 Task: Look for gluten-free products in the category "Pre-Mixed Cocktails".
Action: Mouse moved to (848, 307)
Screenshot: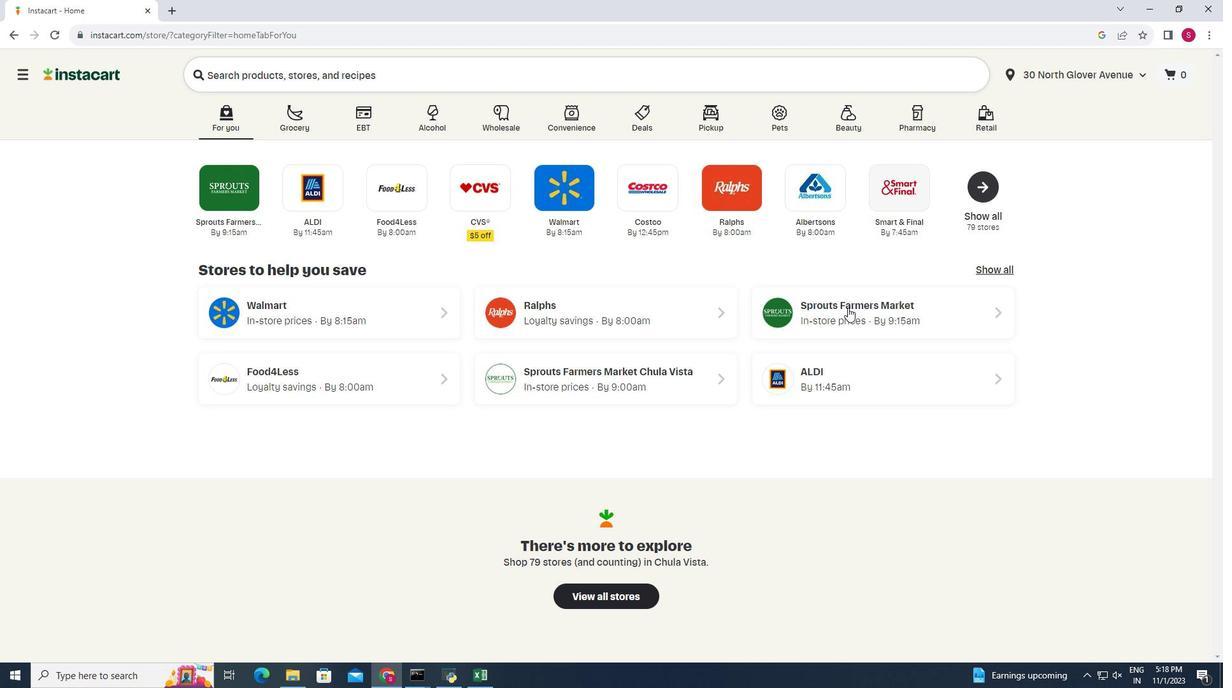 
Action: Mouse pressed left at (848, 307)
Screenshot: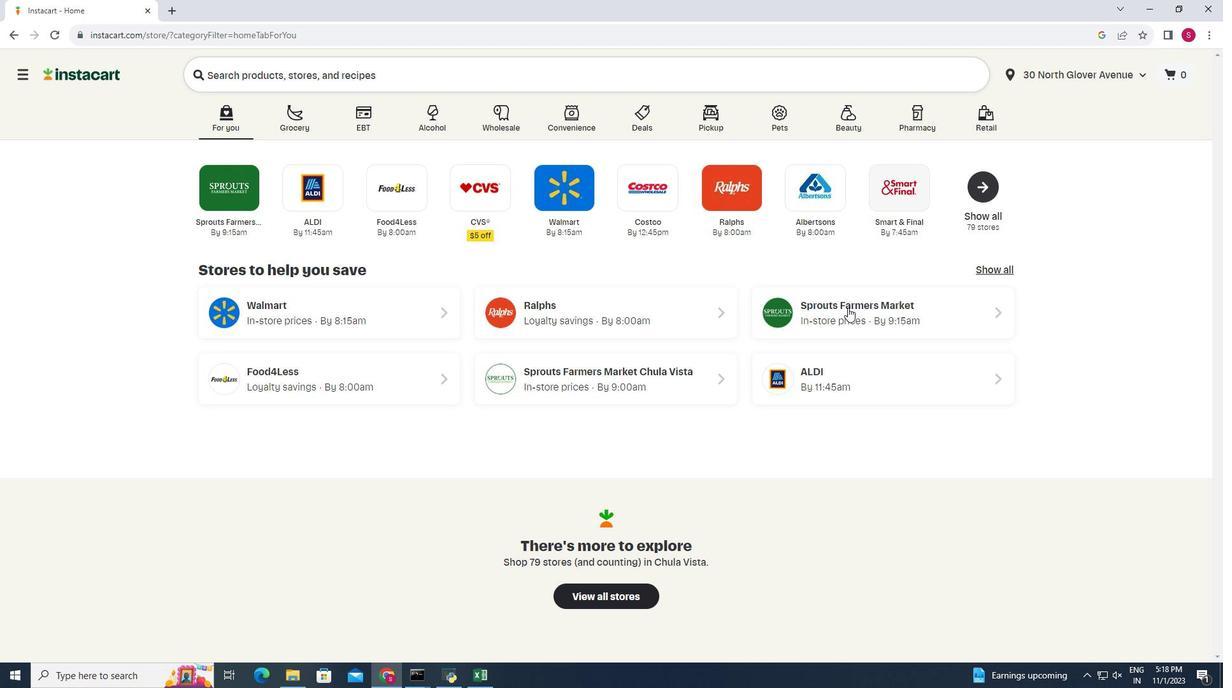 
Action: Mouse moved to (56, 627)
Screenshot: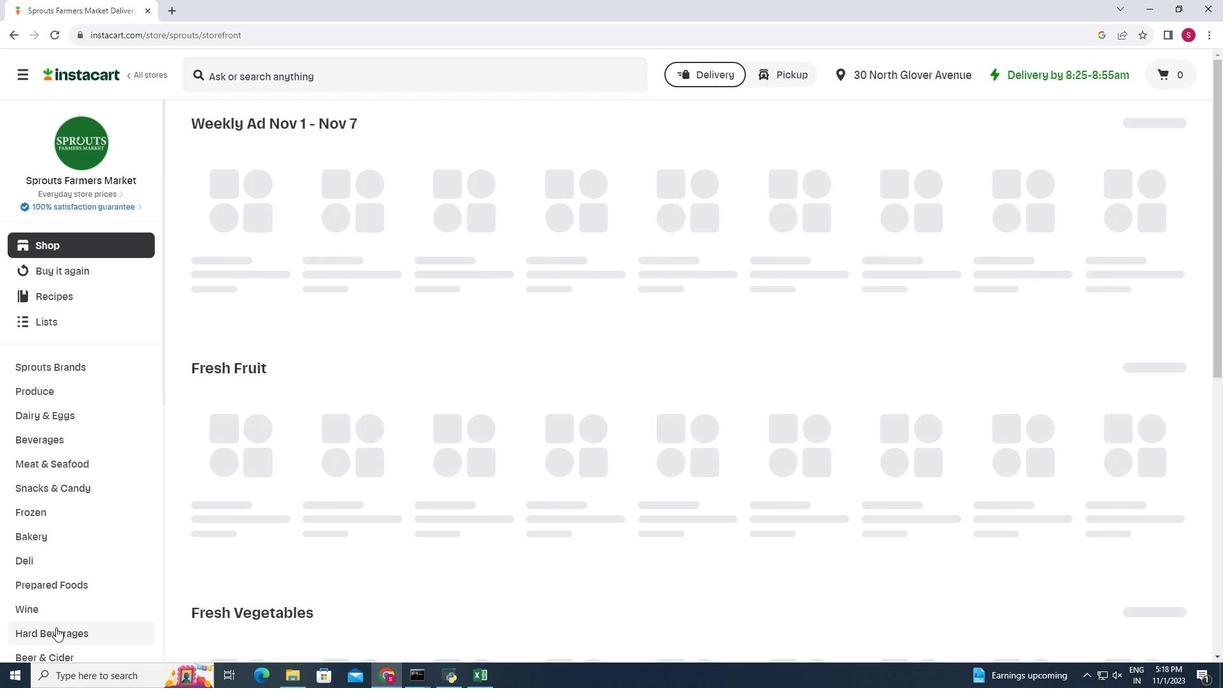 
Action: Mouse pressed left at (56, 627)
Screenshot: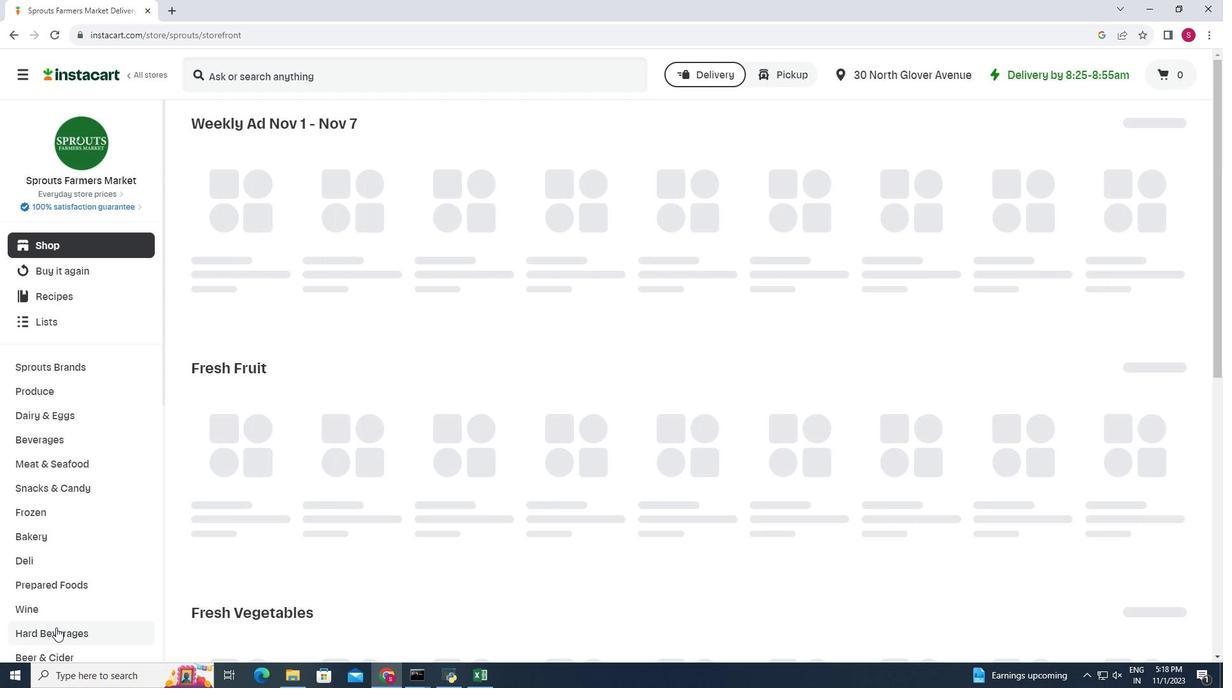 
Action: Mouse moved to (511, 157)
Screenshot: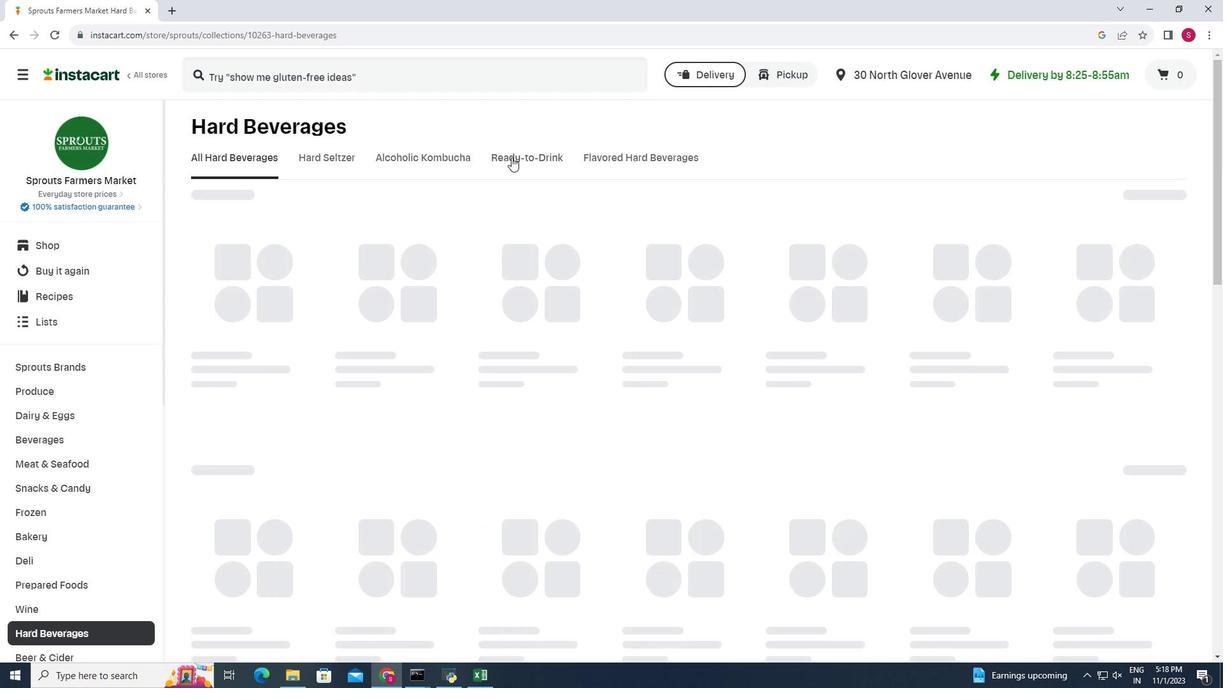
Action: Mouse pressed left at (511, 157)
Screenshot: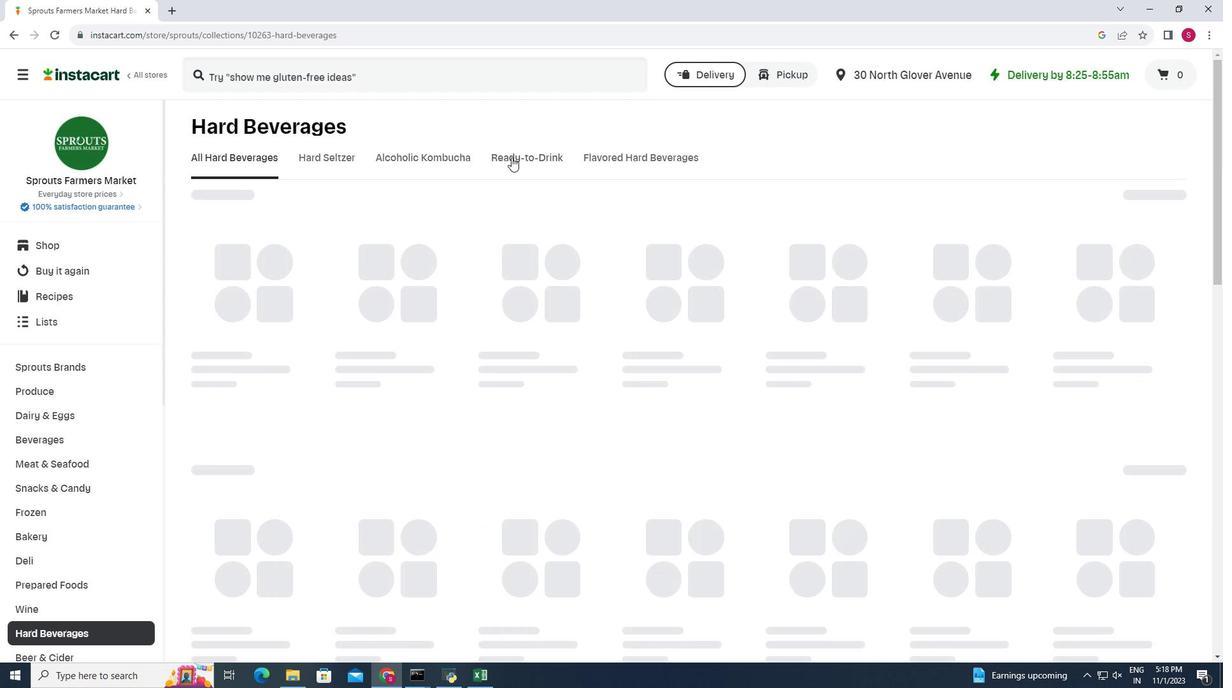 
Action: Mouse moved to (465, 193)
Screenshot: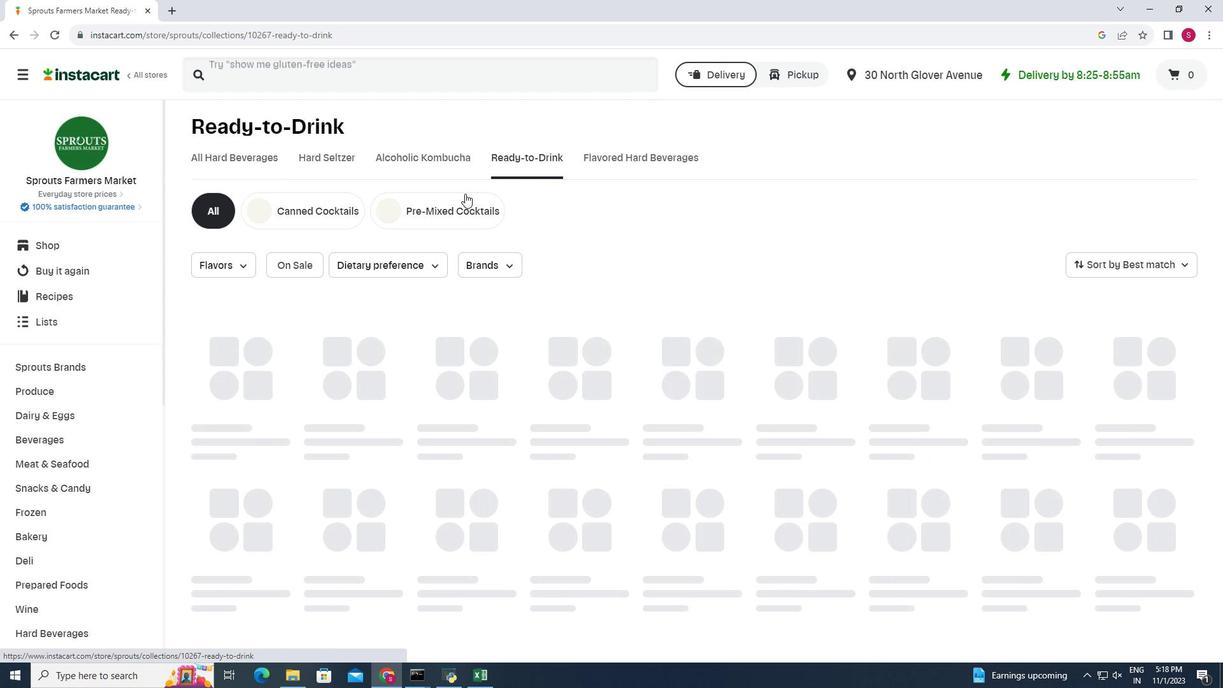 
Action: Mouse pressed left at (465, 193)
Screenshot: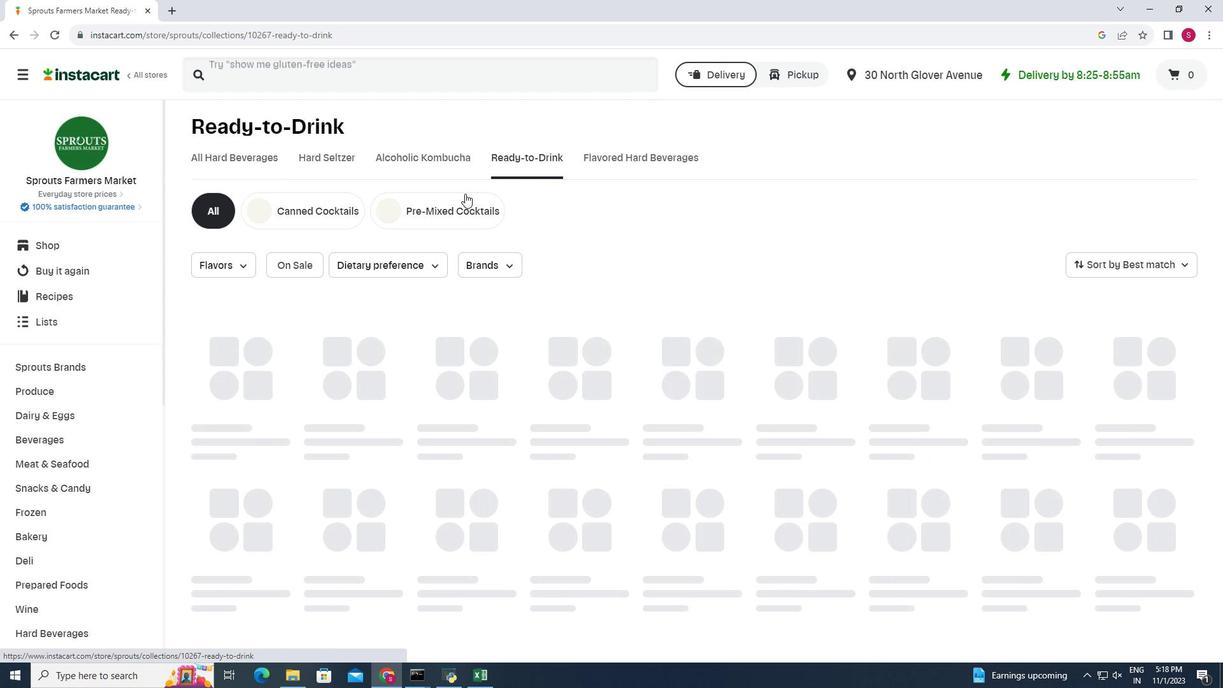 
Action: Mouse moved to (425, 264)
Screenshot: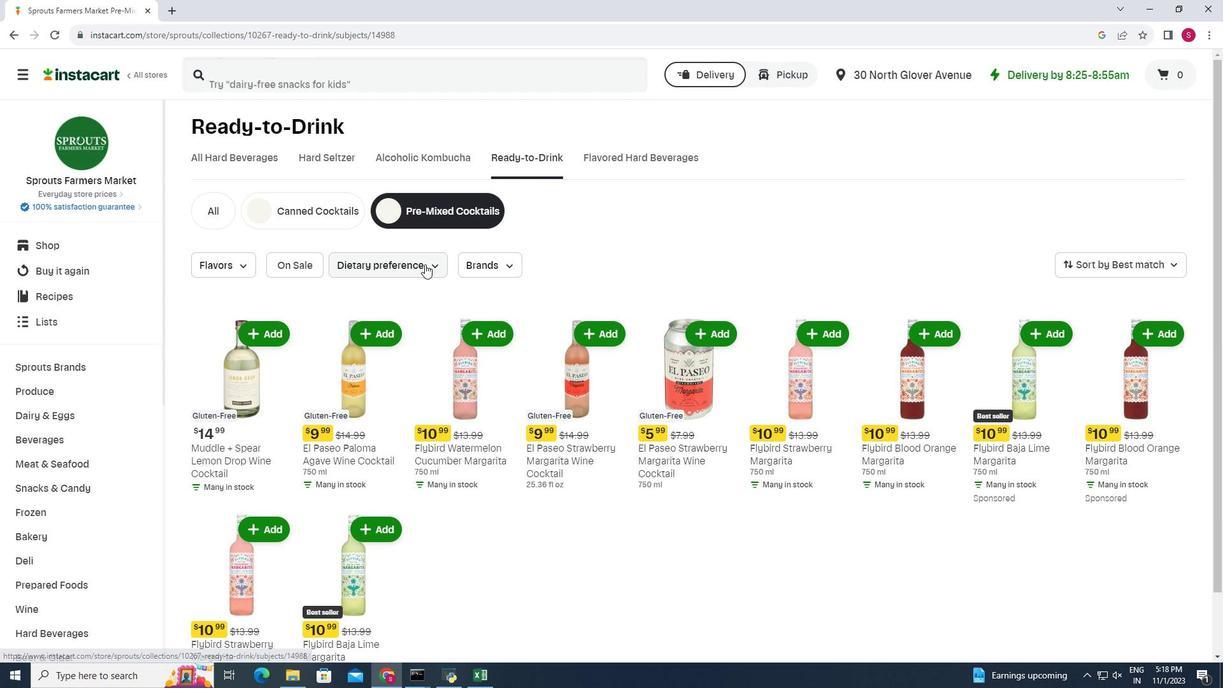
Action: Mouse pressed left at (425, 264)
Screenshot: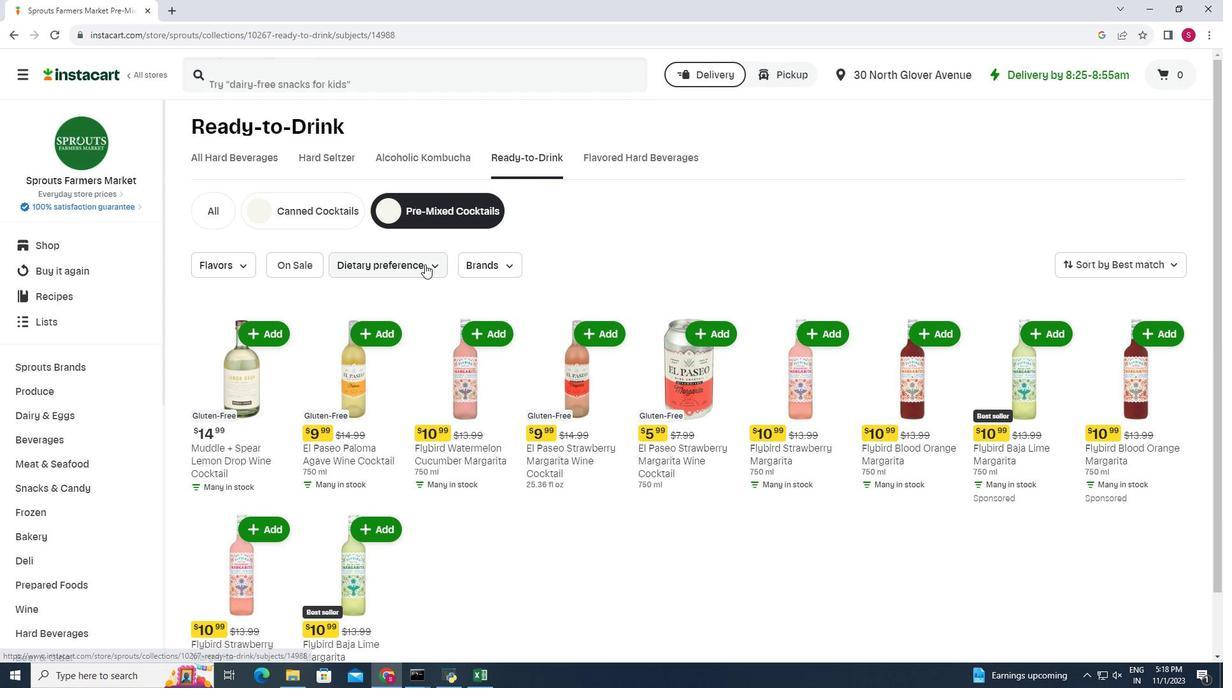 
Action: Mouse moved to (398, 304)
Screenshot: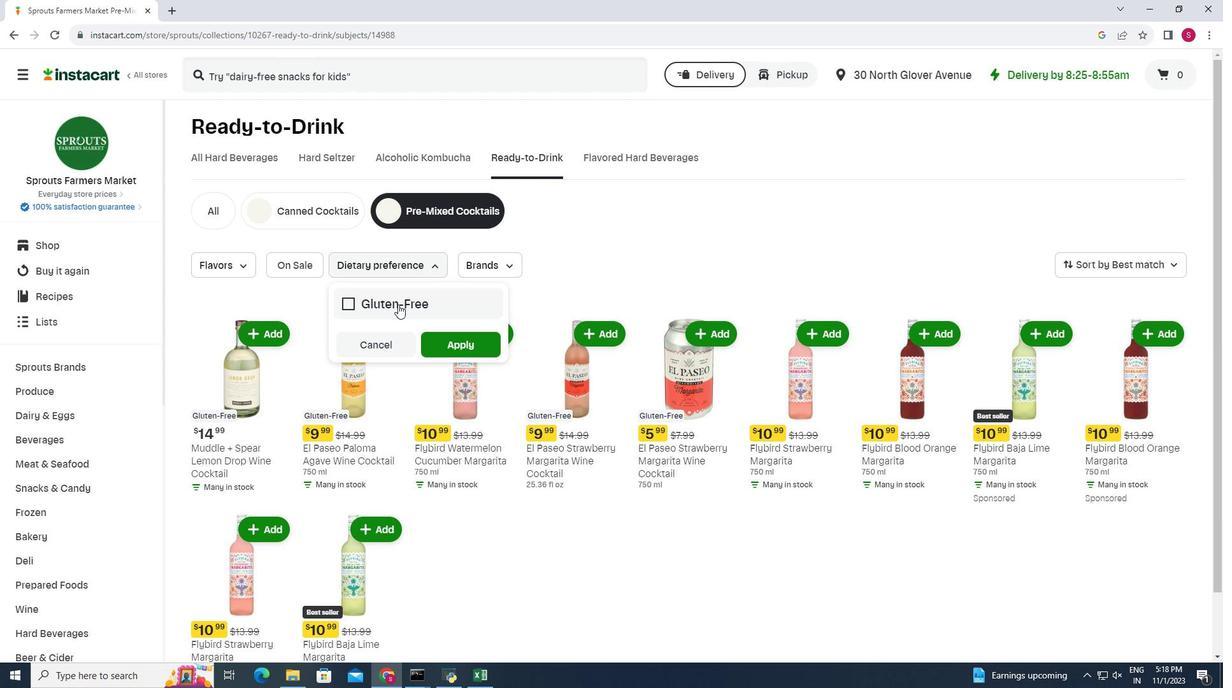 
Action: Mouse pressed left at (398, 304)
Screenshot: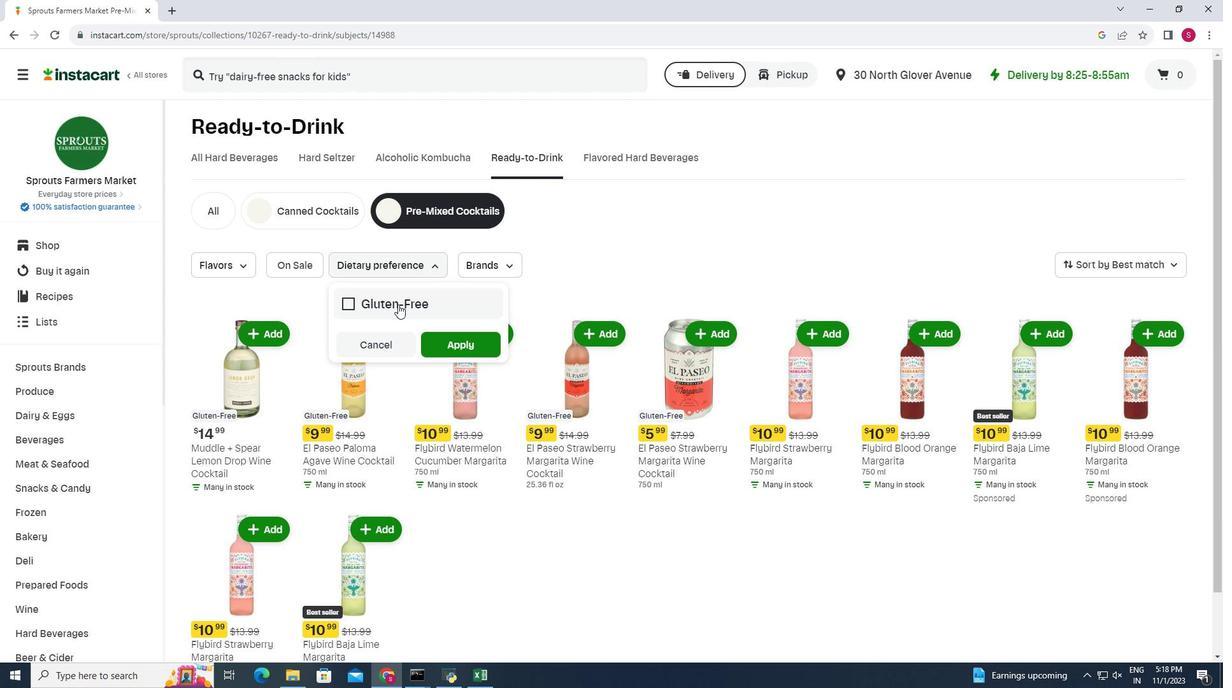 
Action: Mouse moved to (446, 344)
Screenshot: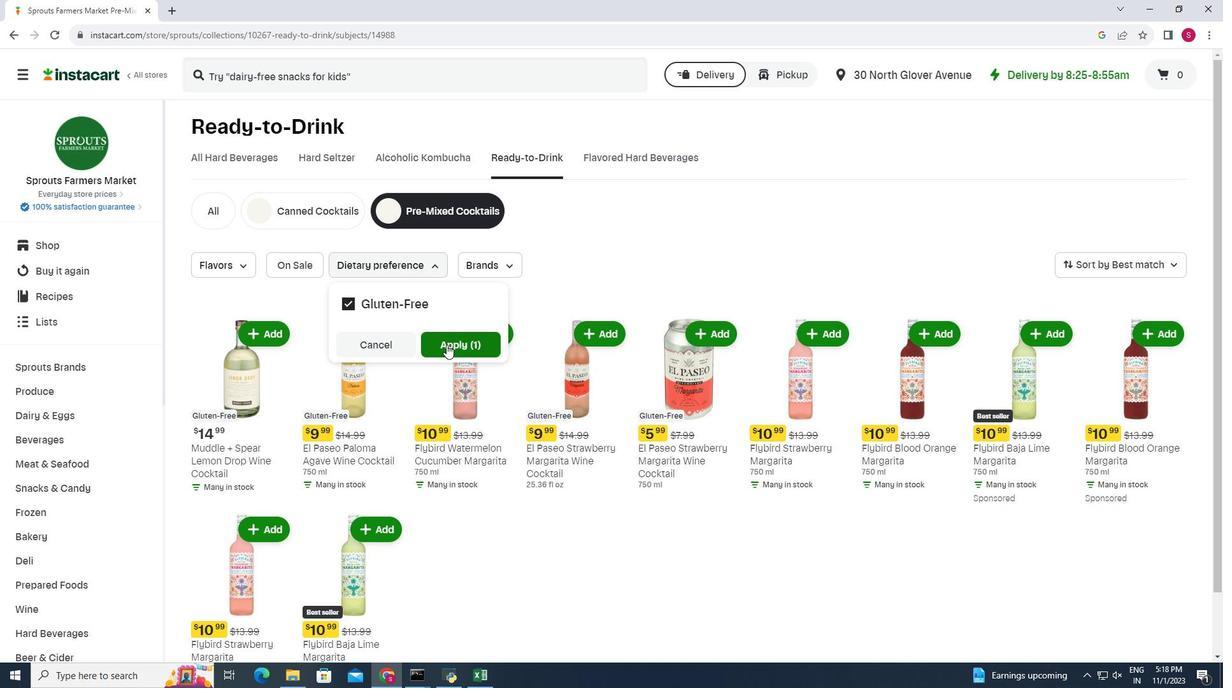 
Action: Mouse pressed left at (446, 344)
Screenshot: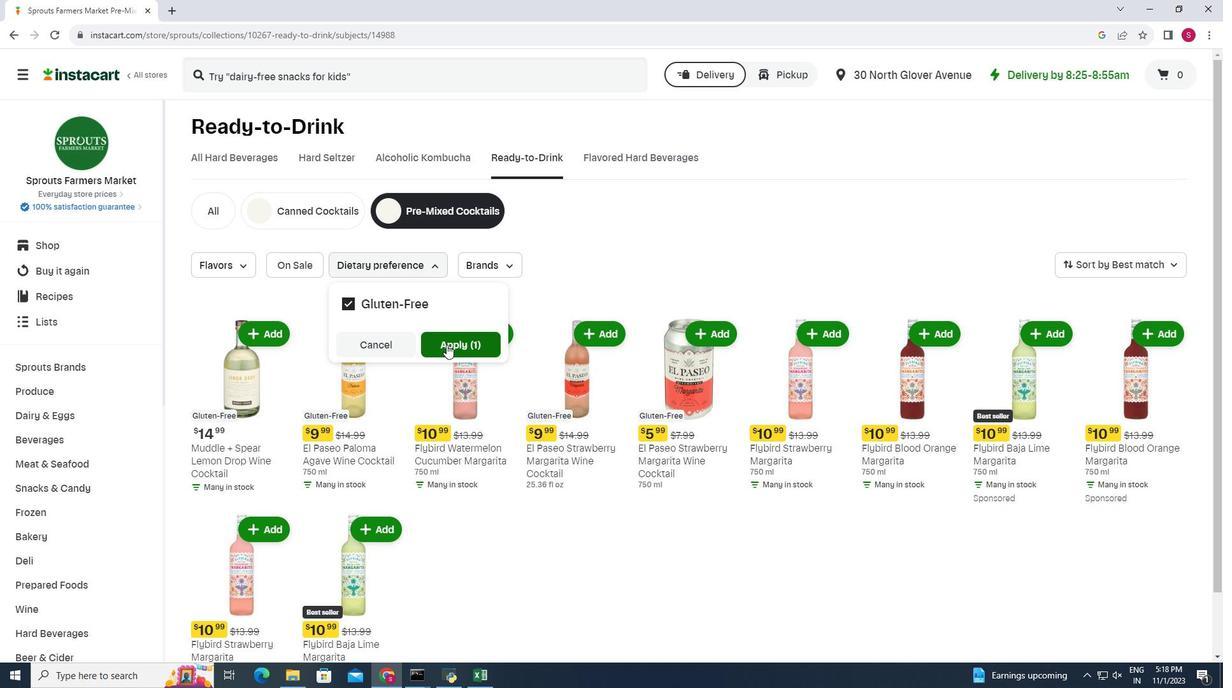 
Action: Mouse moved to (616, 305)
Screenshot: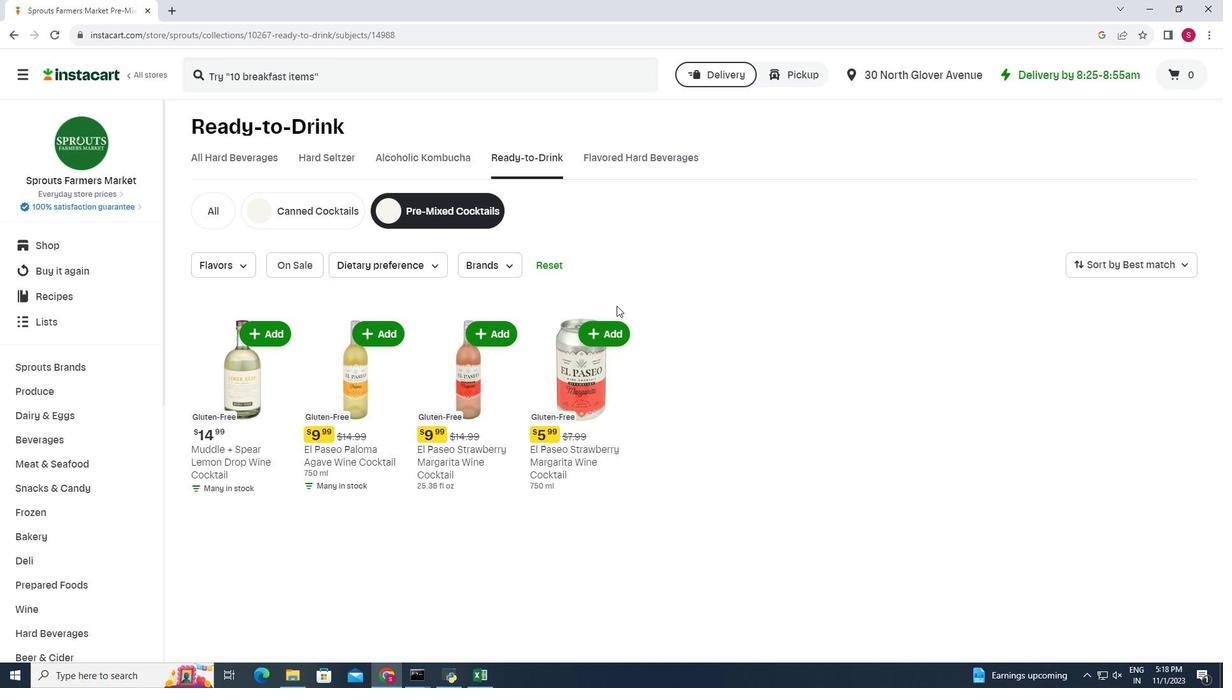 
